 Task: Move the task Improve the appâ€™s compatibility with different screen sizes and resolutions to the section To-Do in the project Ubertech and sort the tasks in the project by Assignee in Descending order.
Action: Mouse moved to (801, 297)
Screenshot: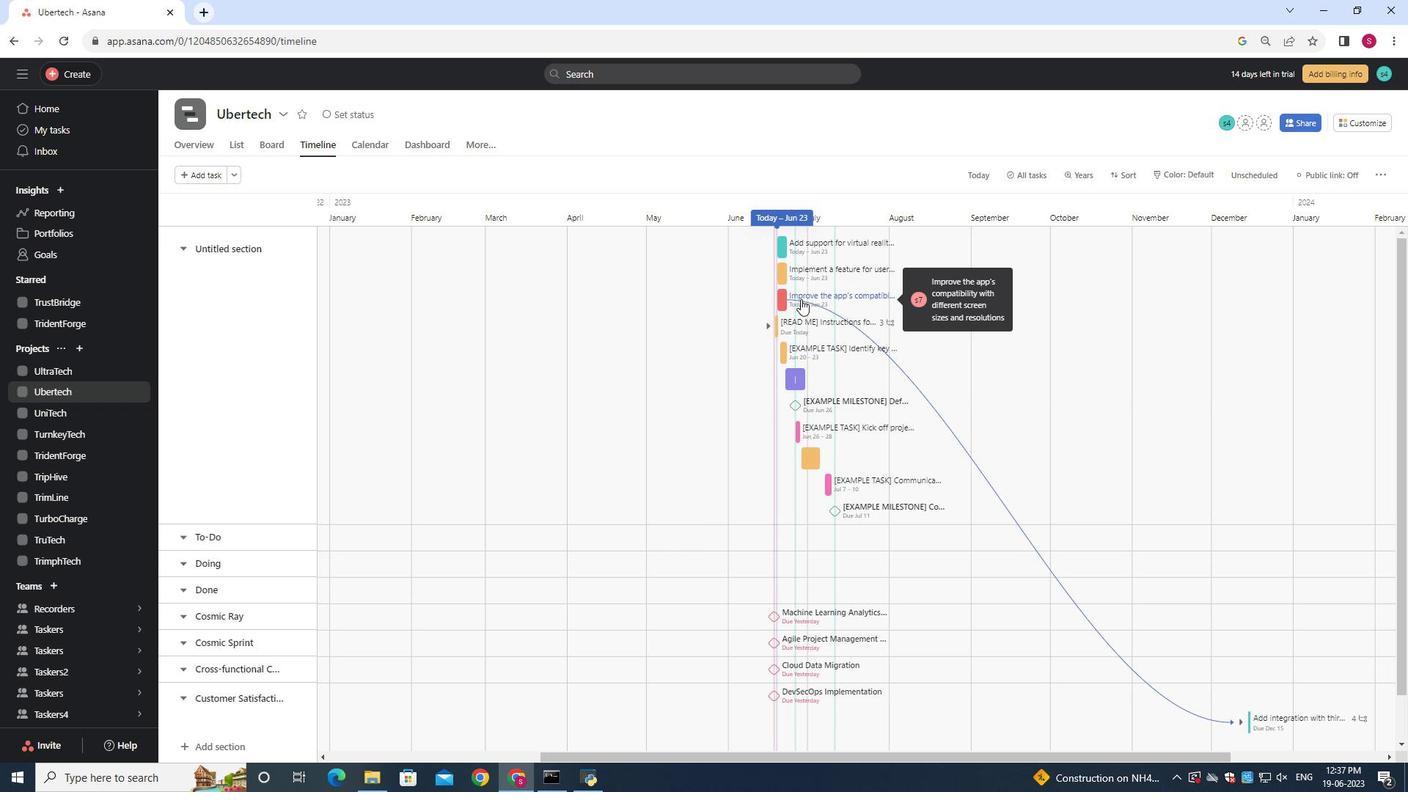 
Action: Mouse pressed left at (801, 297)
Screenshot: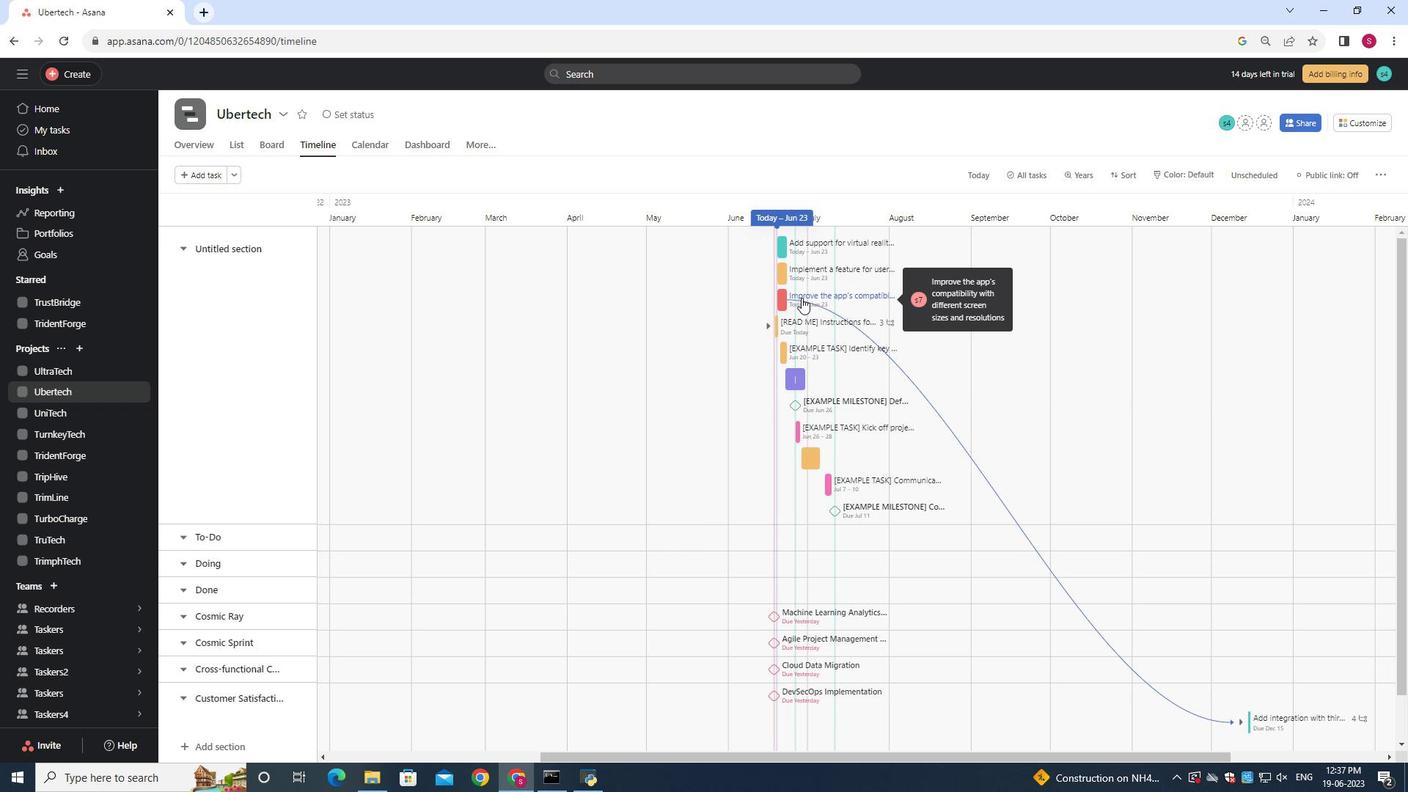 
Action: Mouse moved to (784, 298)
Screenshot: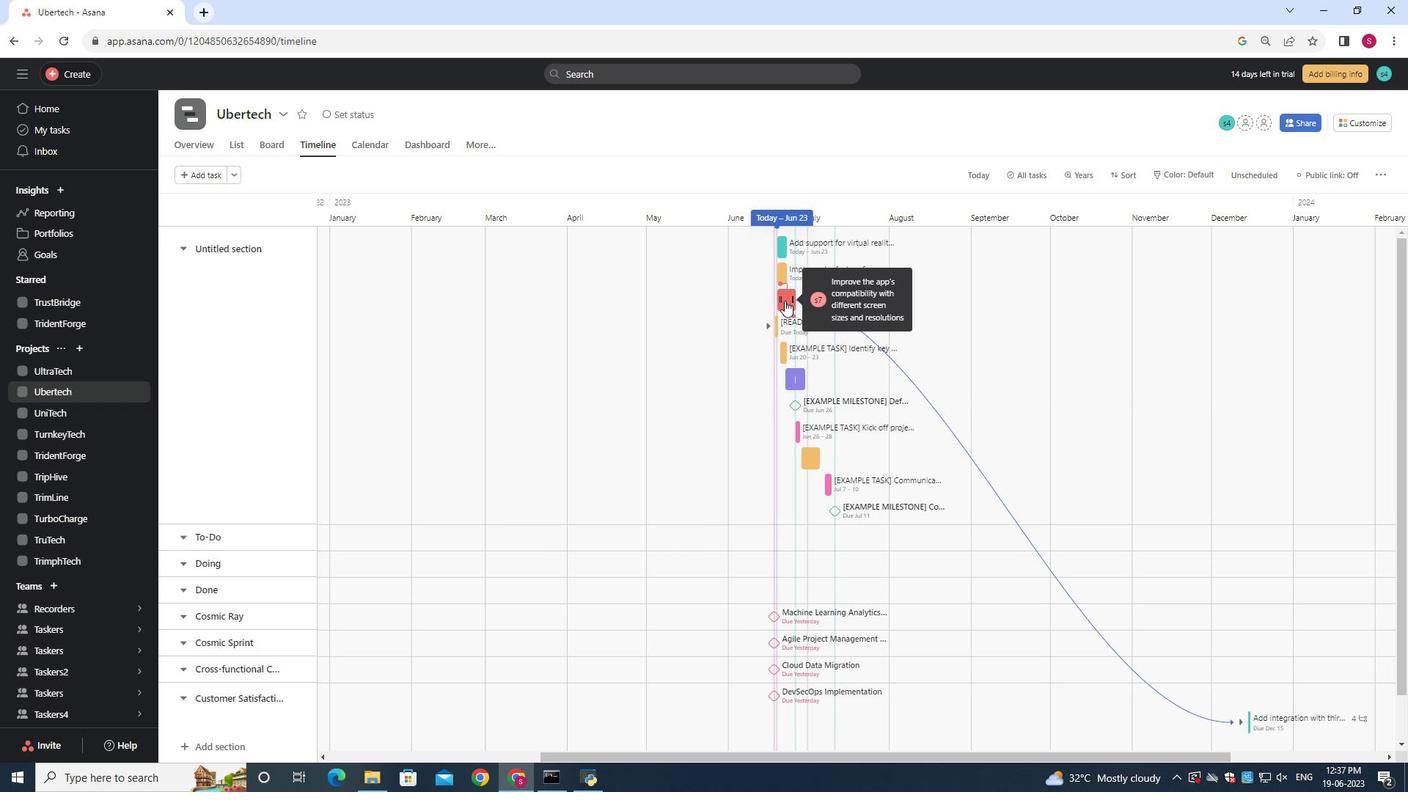 
Action: Mouse pressed left at (784, 298)
Screenshot: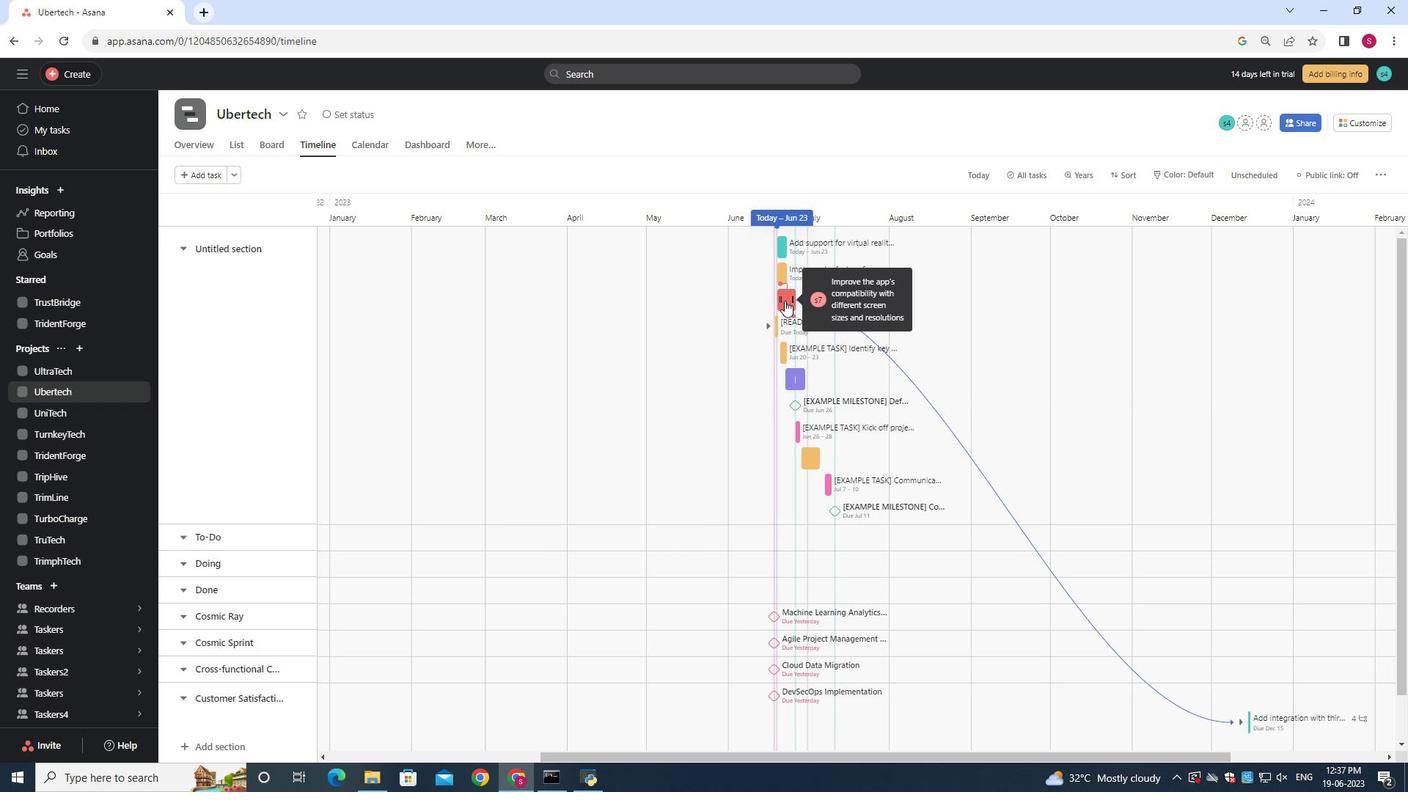 
Action: Mouse moved to (234, 146)
Screenshot: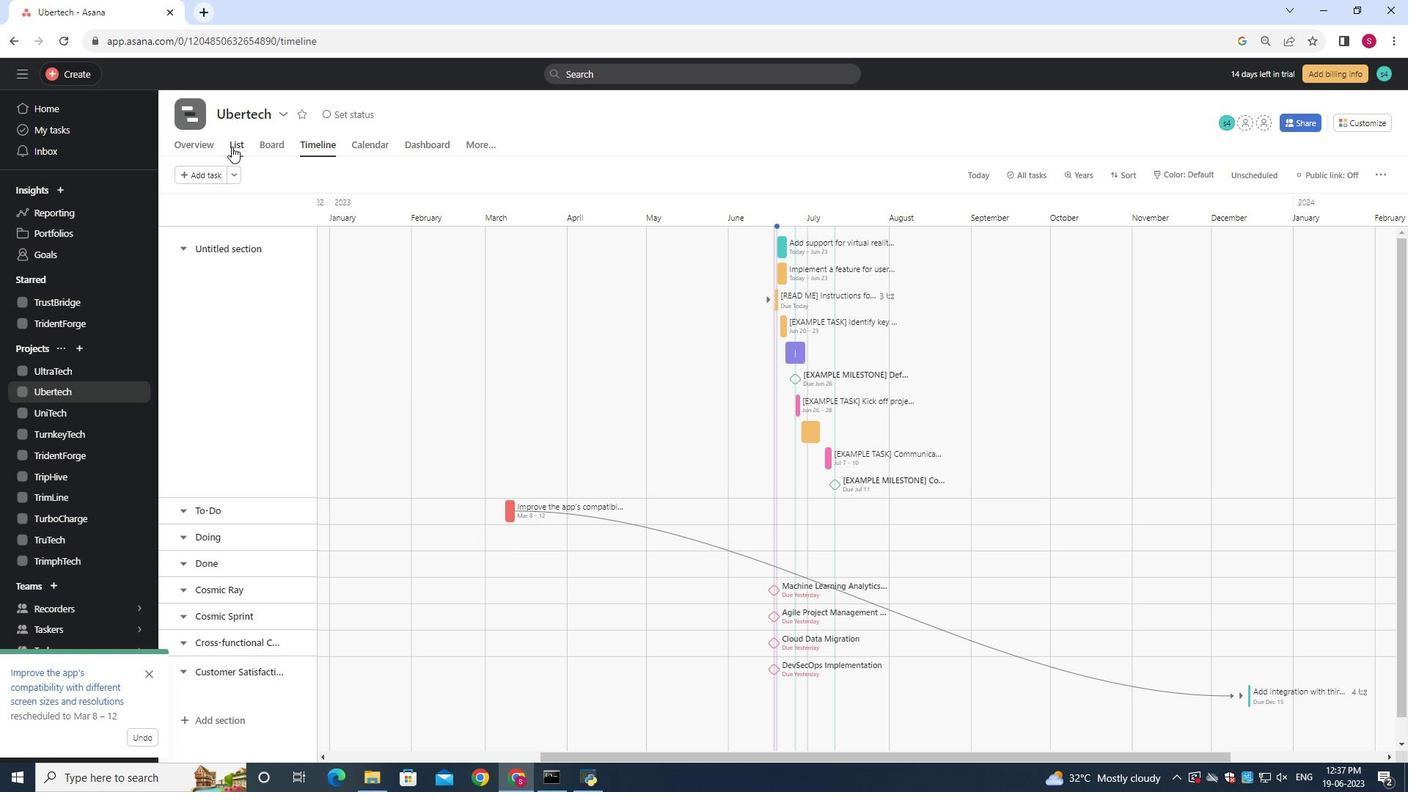 
Action: Mouse pressed left at (234, 146)
Screenshot: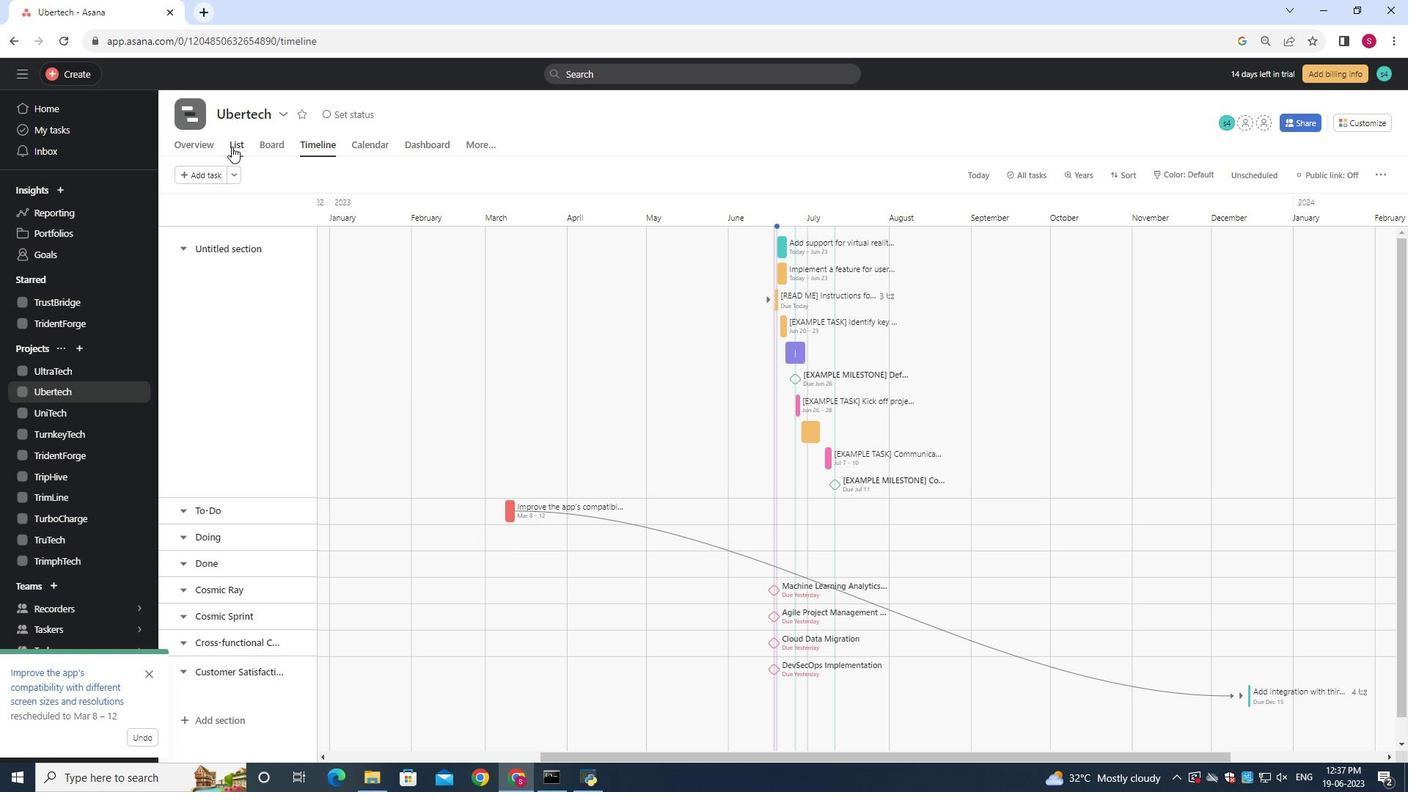 
Action: Mouse moved to (320, 170)
Screenshot: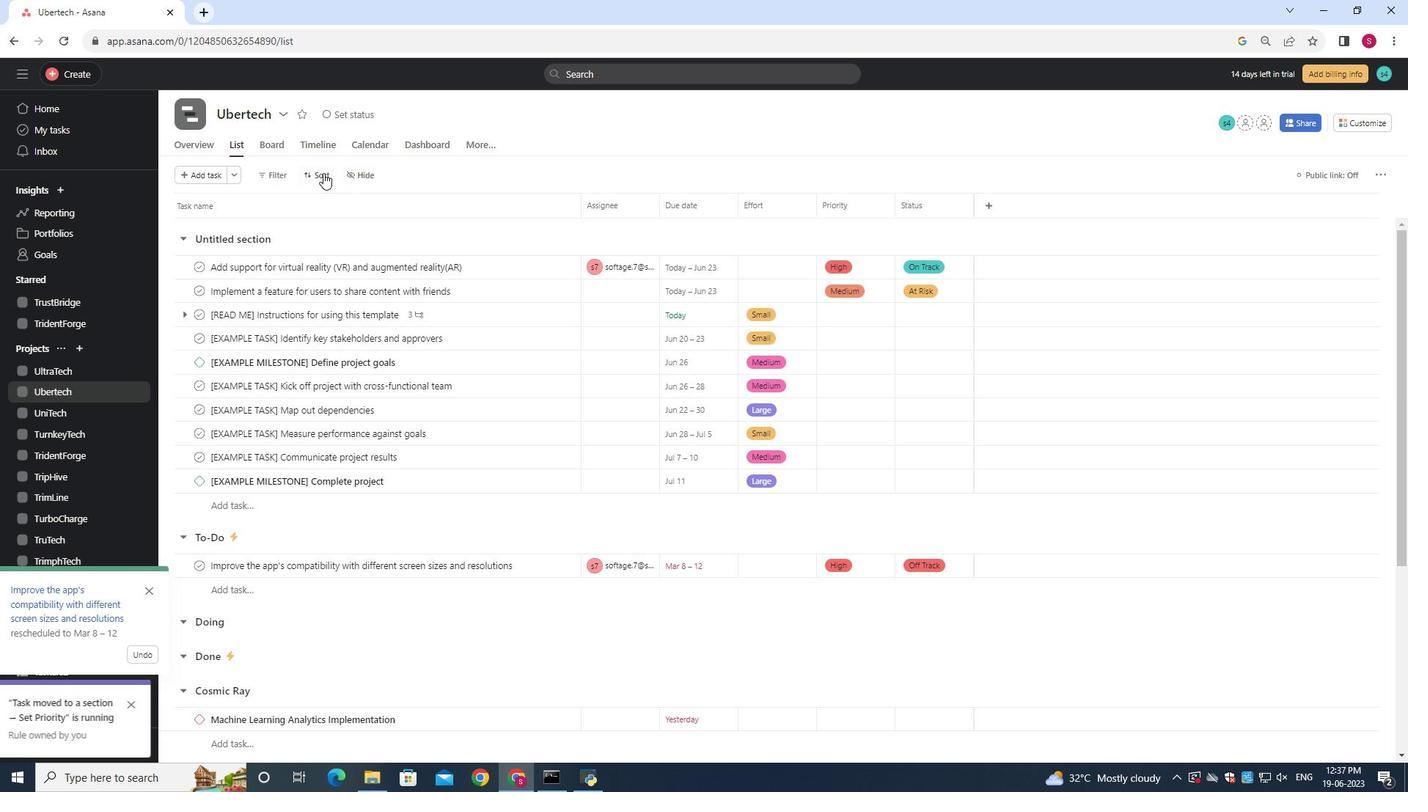 
Action: Mouse pressed left at (320, 170)
Screenshot: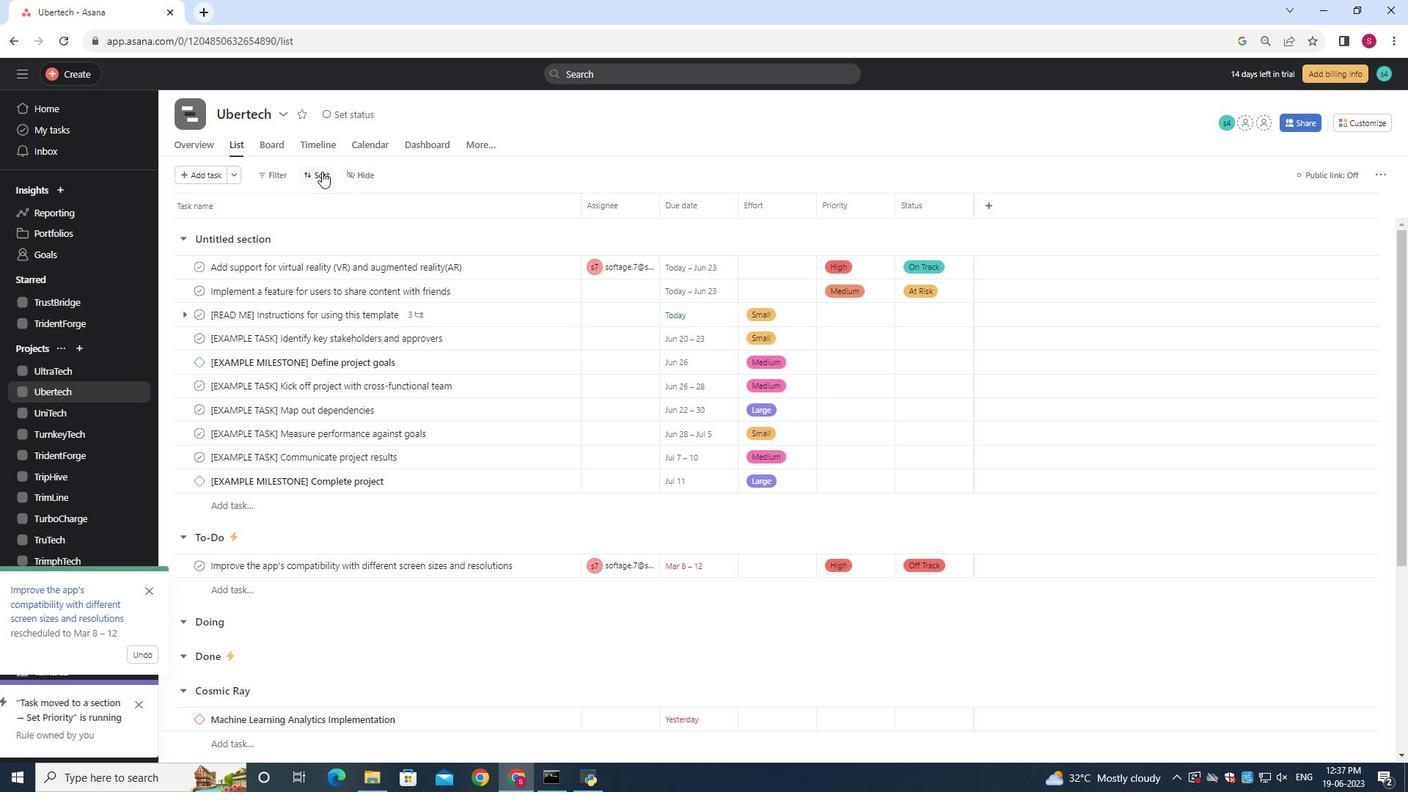 
Action: Mouse moved to (344, 287)
Screenshot: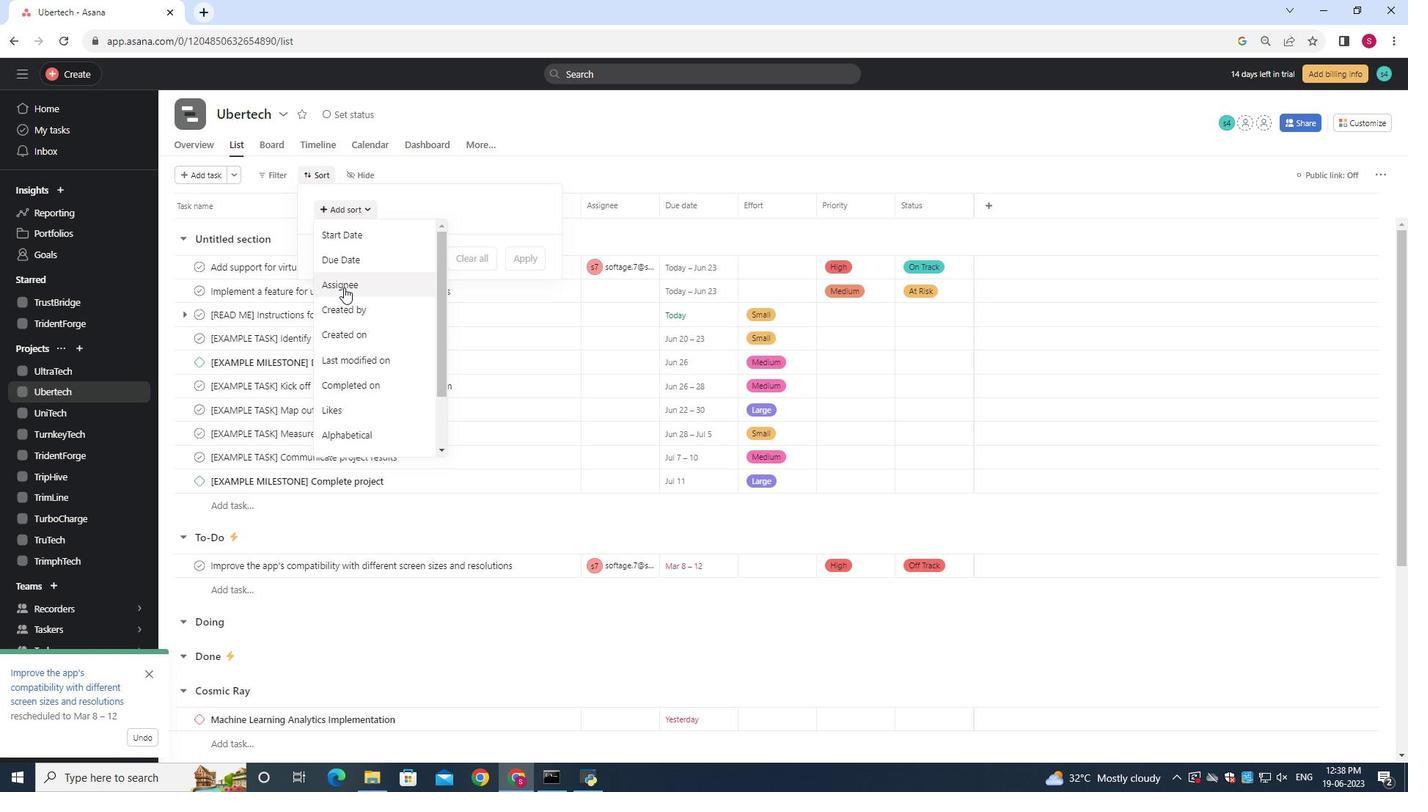 
Action: Mouse pressed left at (344, 287)
Screenshot: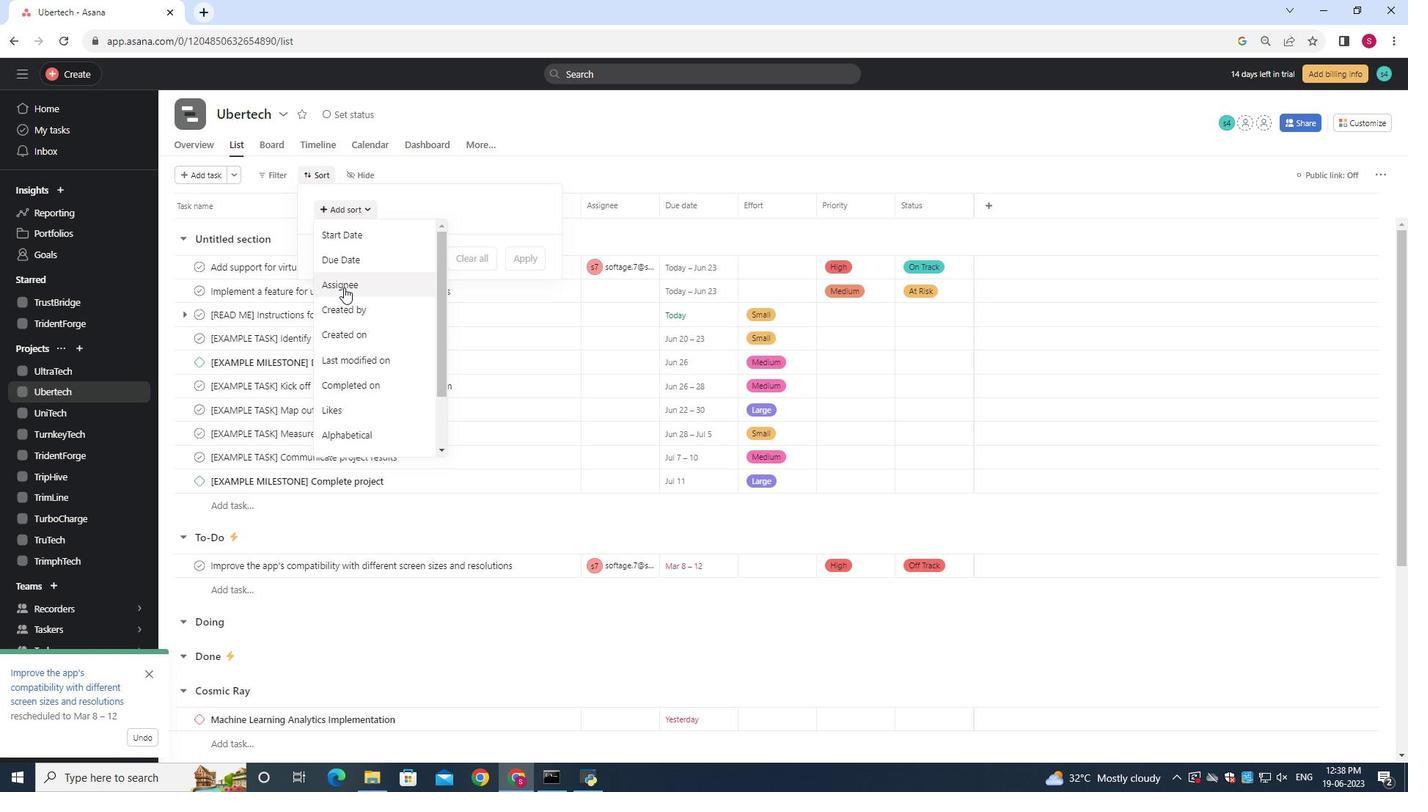 
Action: Mouse moved to (399, 231)
Screenshot: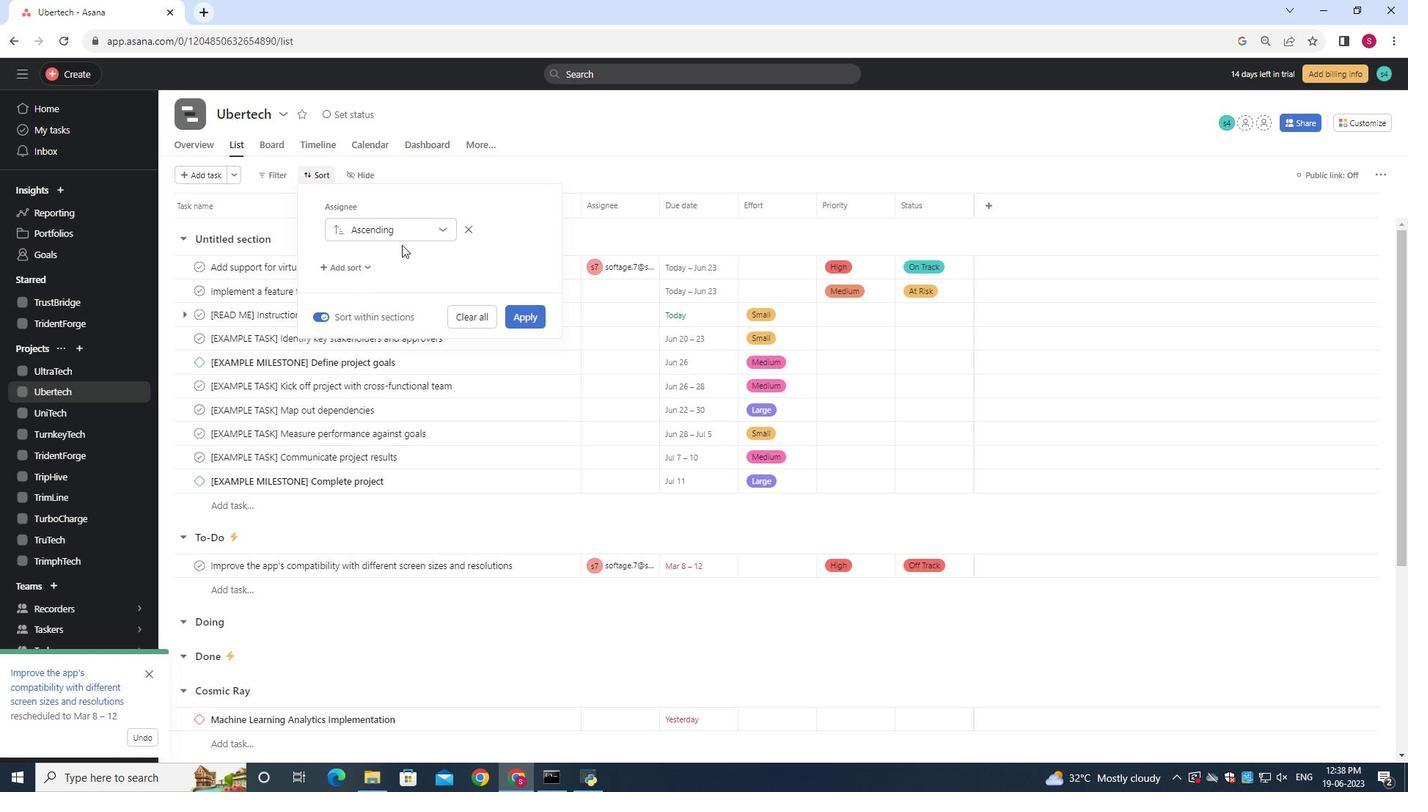 
Action: Mouse pressed left at (399, 231)
Screenshot: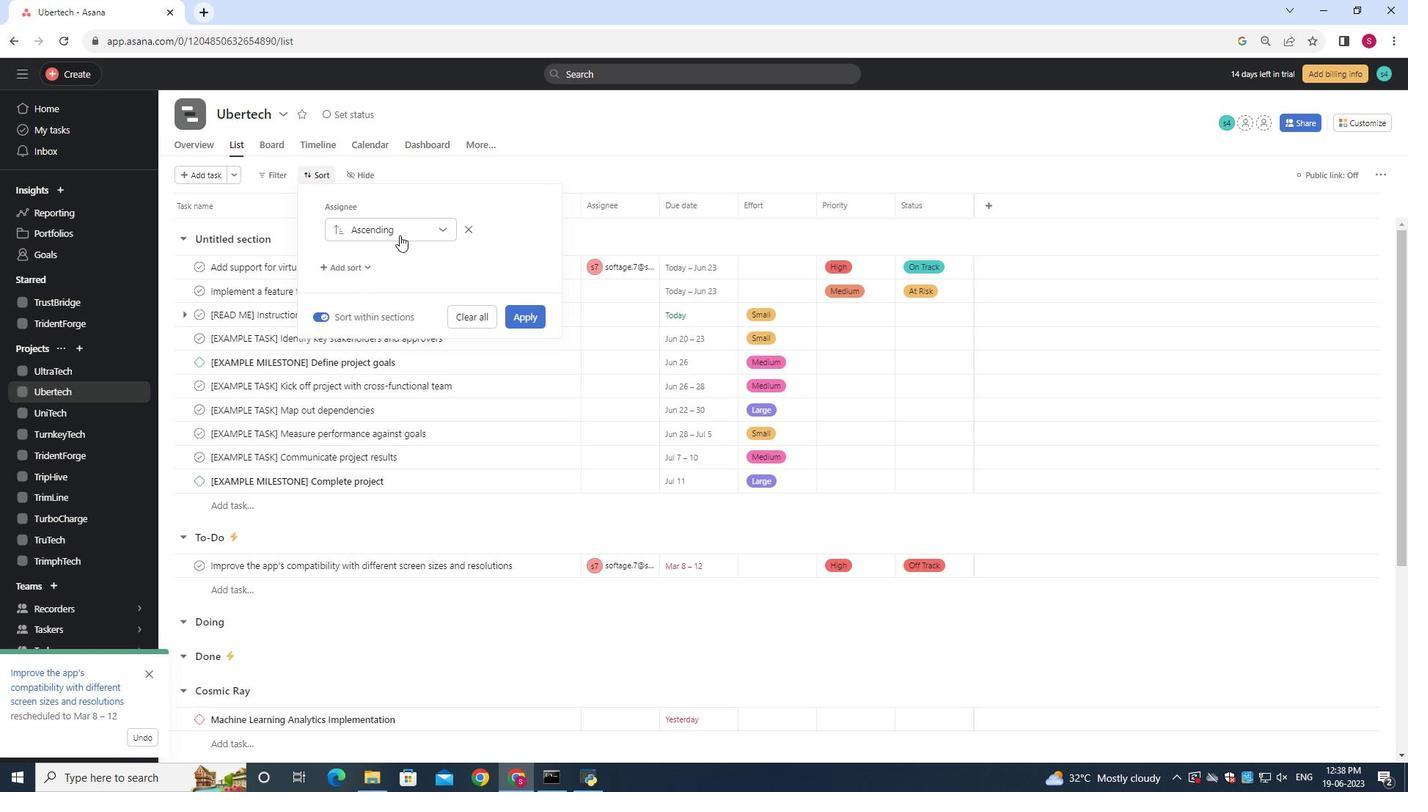 
Action: Mouse moved to (382, 280)
Screenshot: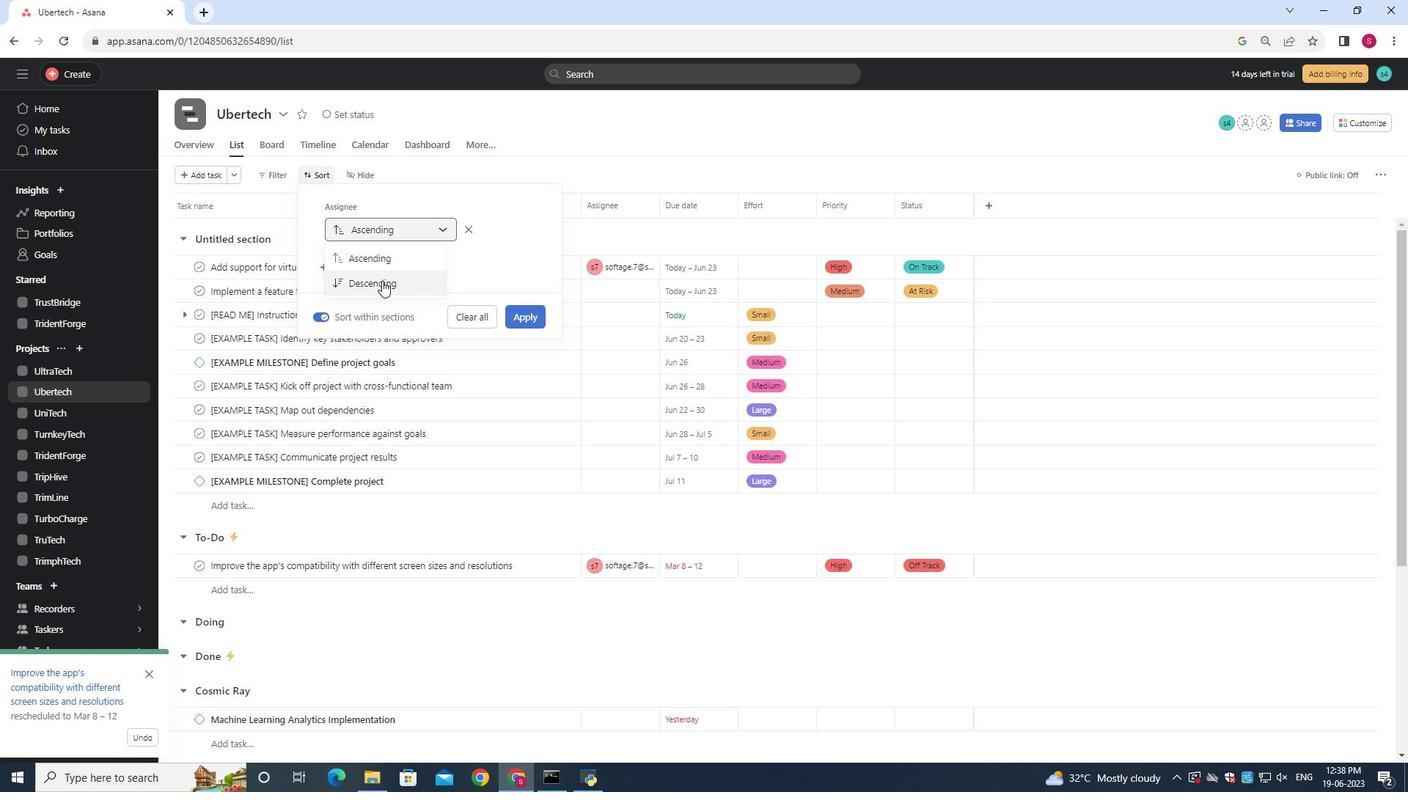 
Action: Mouse pressed left at (382, 280)
Screenshot: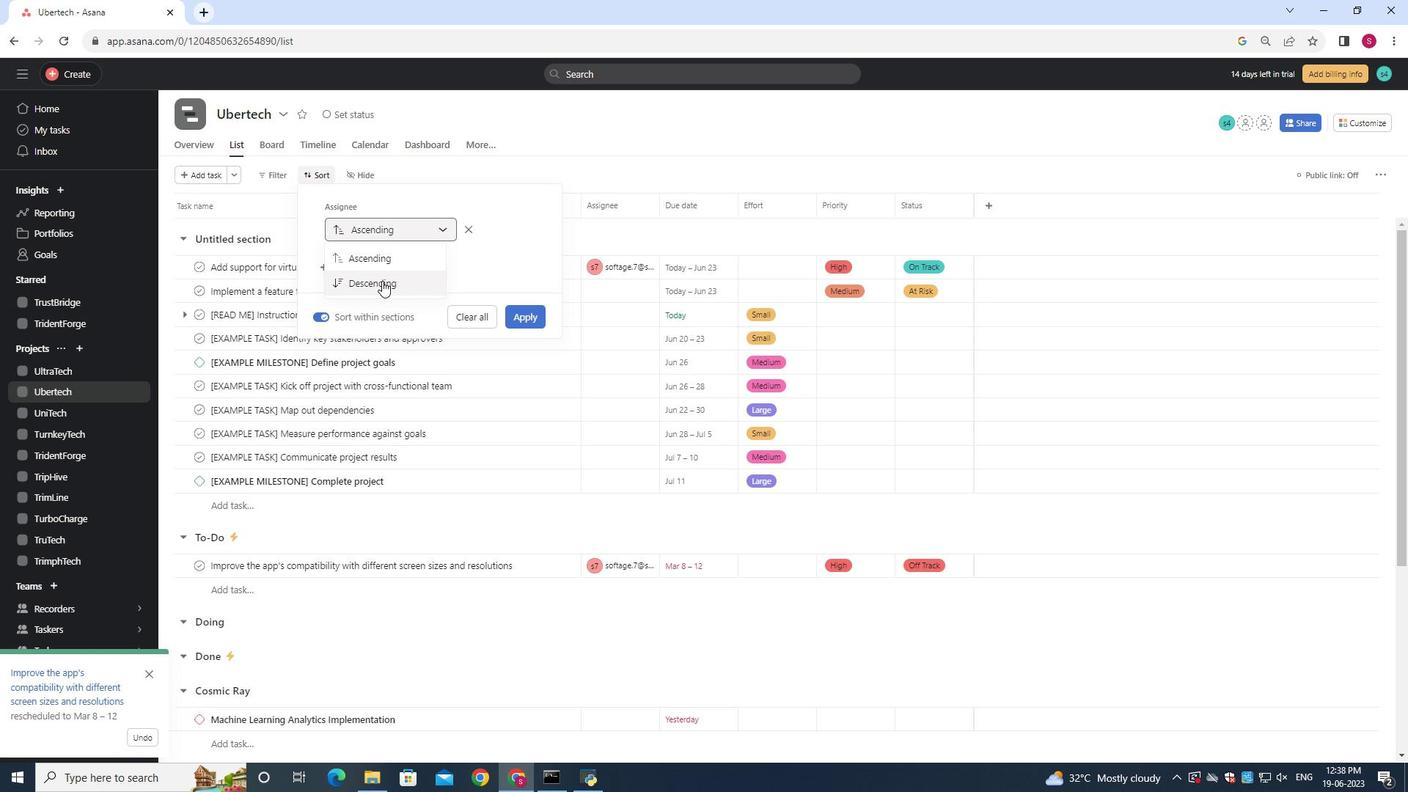 
Action: Mouse moved to (522, 313)
Screenshot: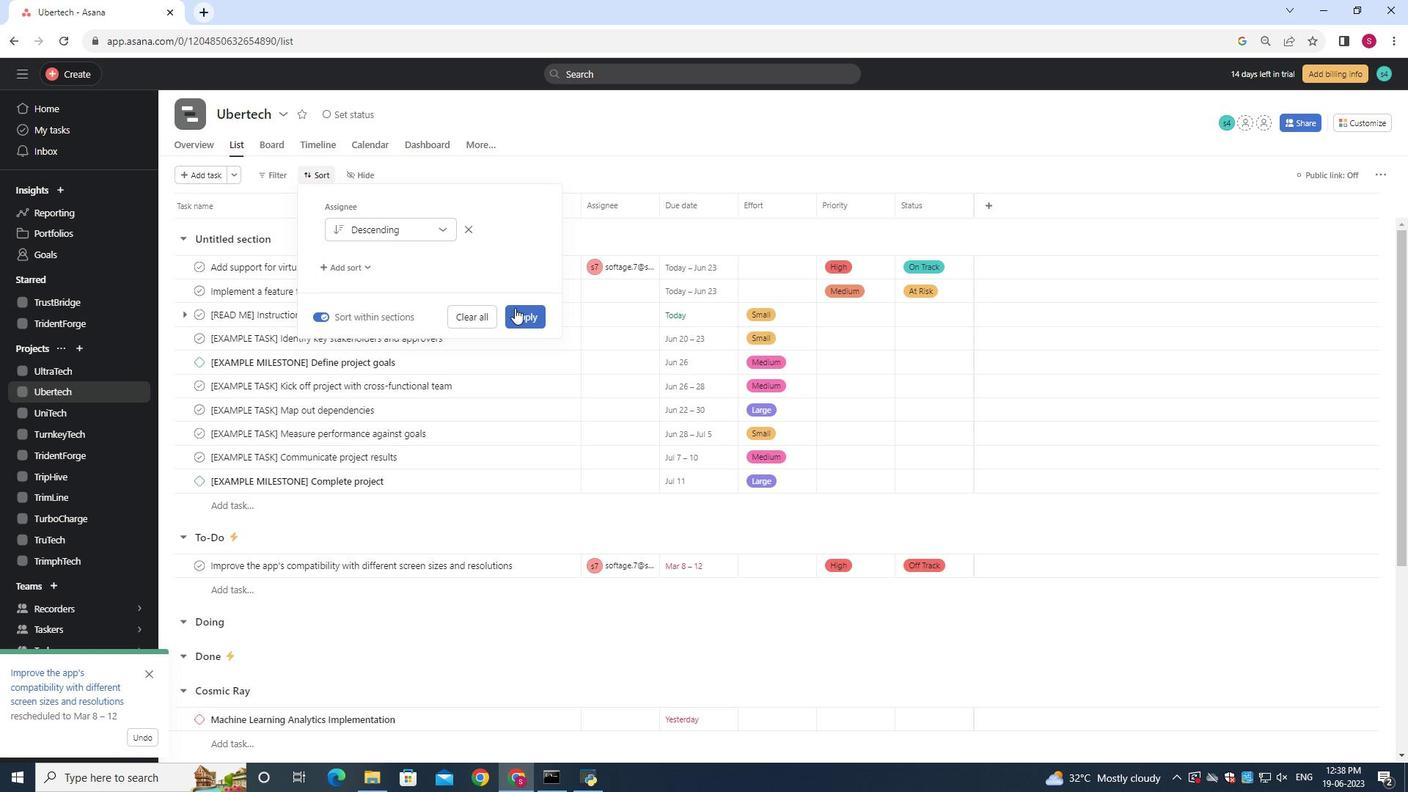 
Action: Mouse pressed left at (522, 313)
Screenshot: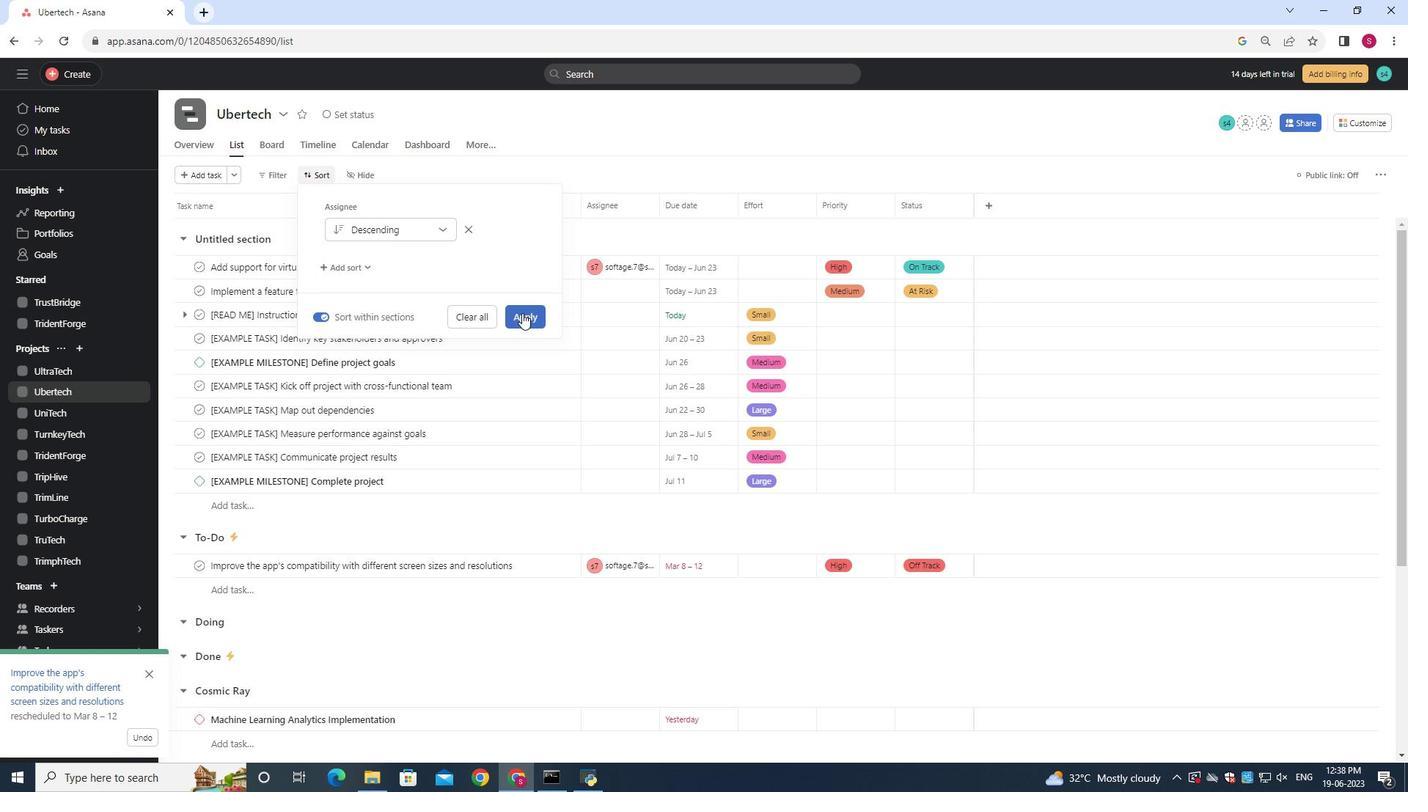 
